 Task: In the Company znu.edu.ua, Log Postal mail with desription: 'Sent a promotional postal mail flyer to a targeted group of prospects.'; Add date: '15 September, 2023' and time 6:00:PM; Add contact from the company's contact and save. Logged in from softage.1@softage.net
Action: Mouse moved to (95, 65)
Screenshot: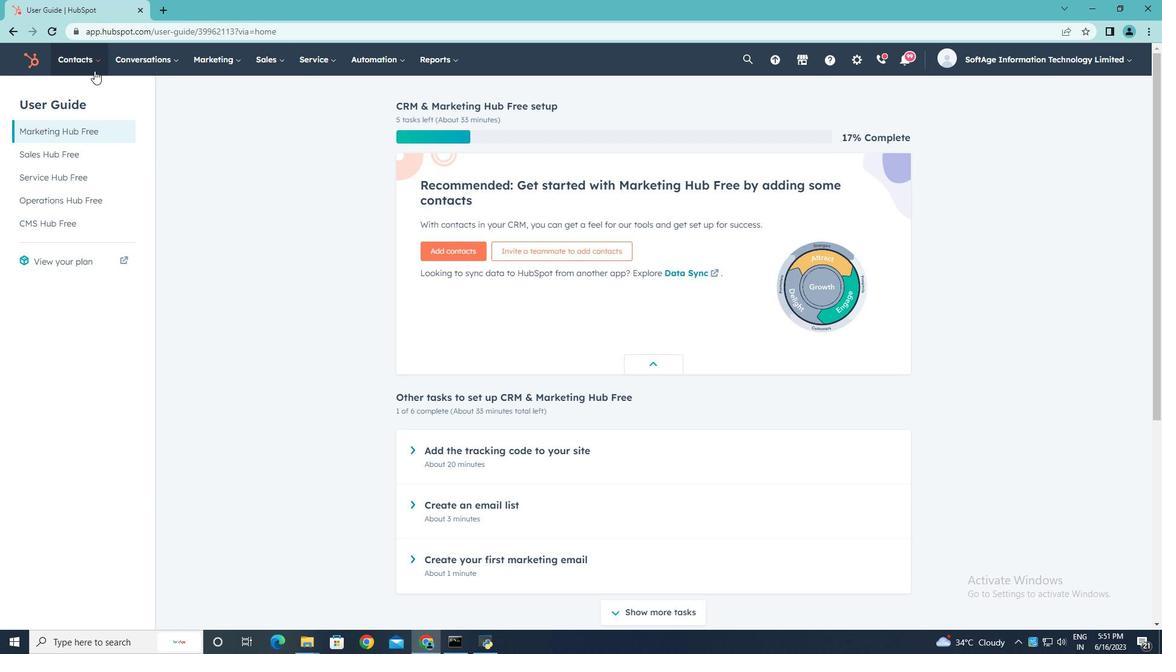 
Action: Mouse pressed left at (95, 65)
Screenshot: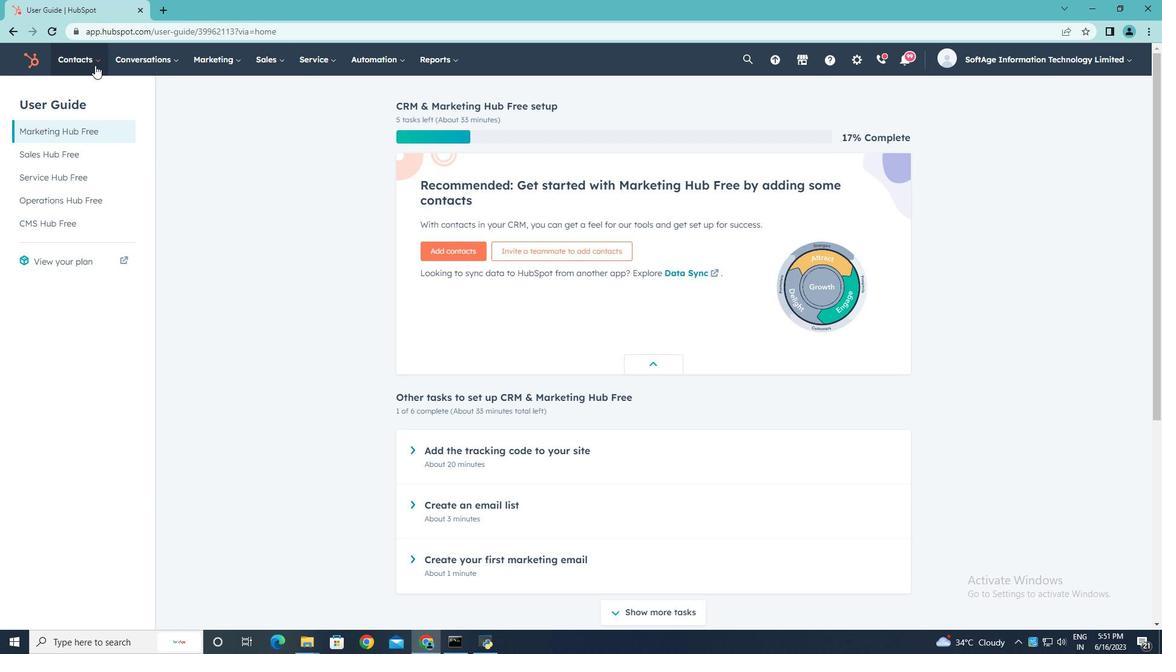 
Action: Mouse moved to (97, 116)
Screenshot: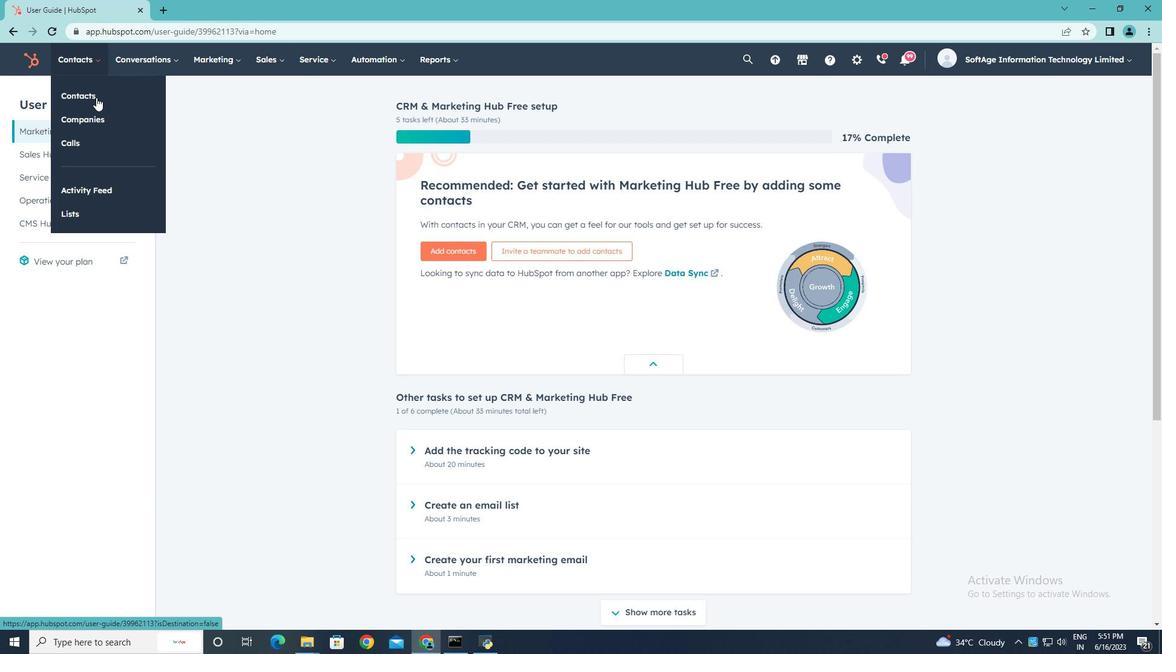
Action: Mouse pressed left at (97, 116)
Screenshot: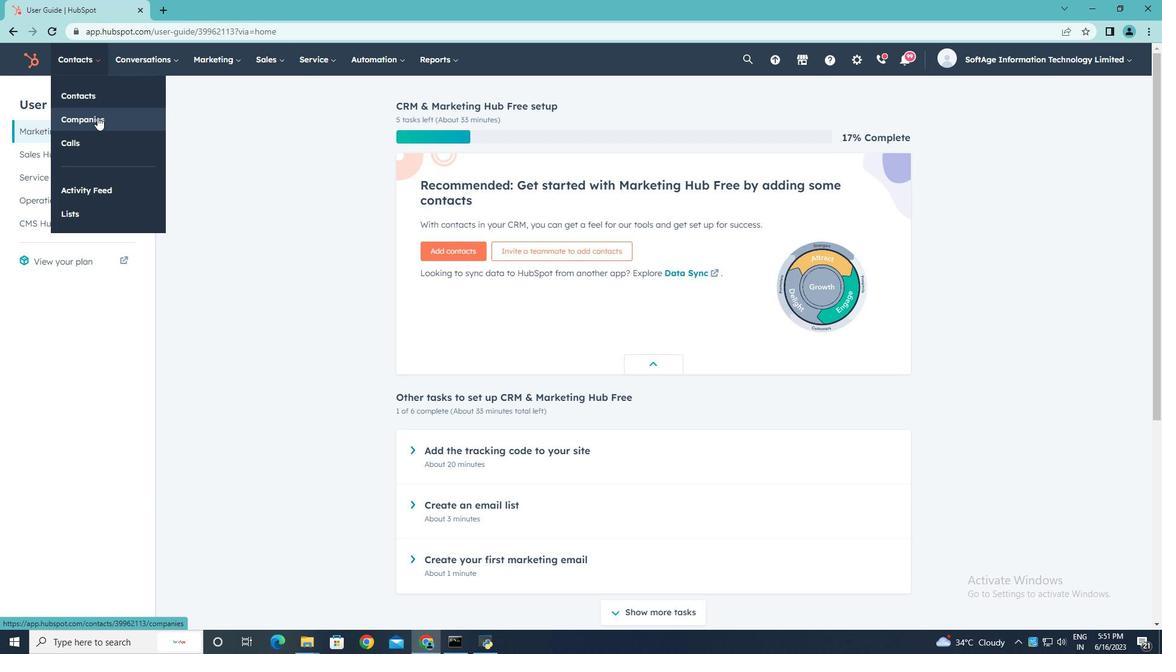 
Action: Mouse moved to (105, 199)
Screenshot: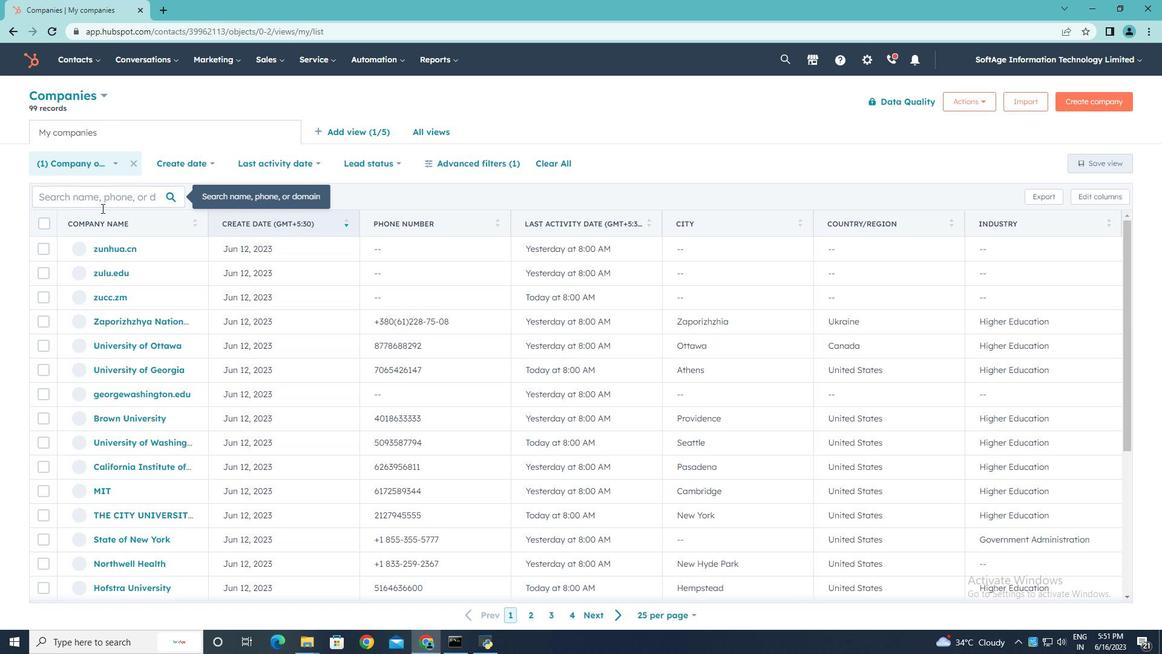 
Action: Mouse pressed left at (105, 199)
Screenshot: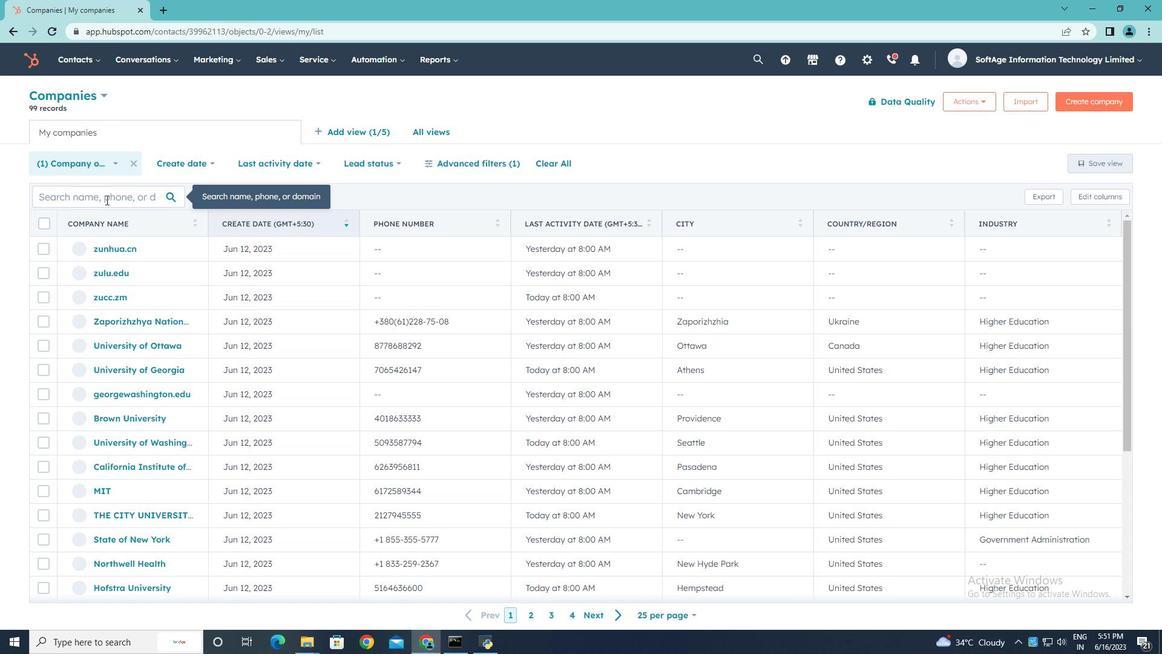 
Action: Key pressed znu.edu.ua
Screenshot: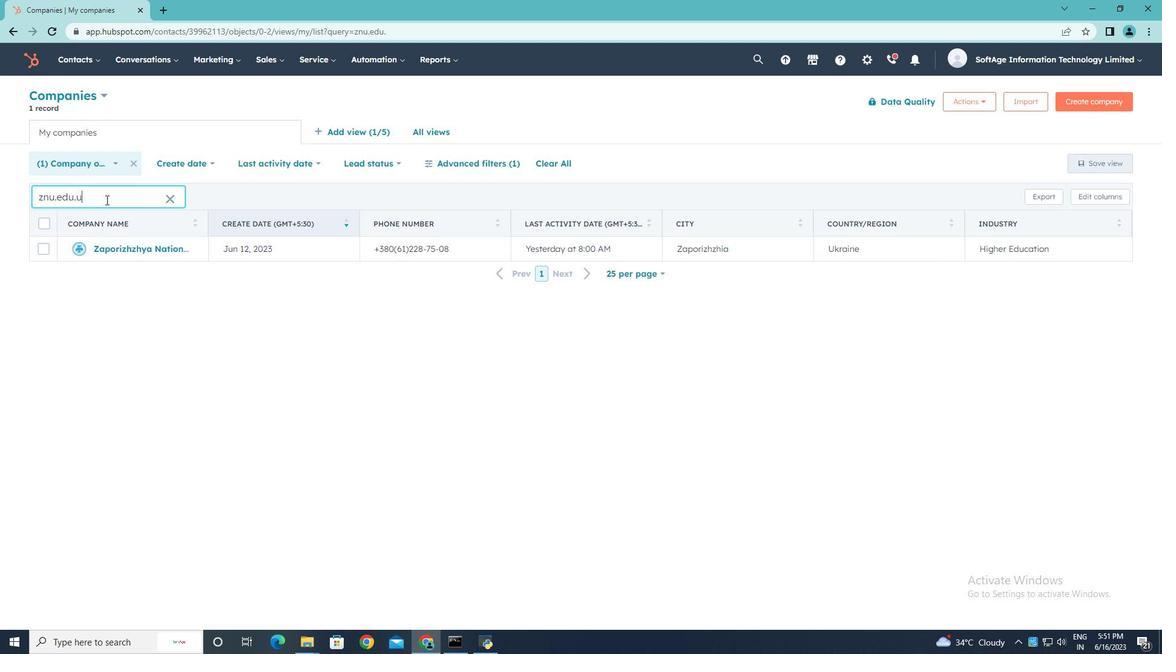 
Action: Mouse moved to (130, 250)
Screenshot: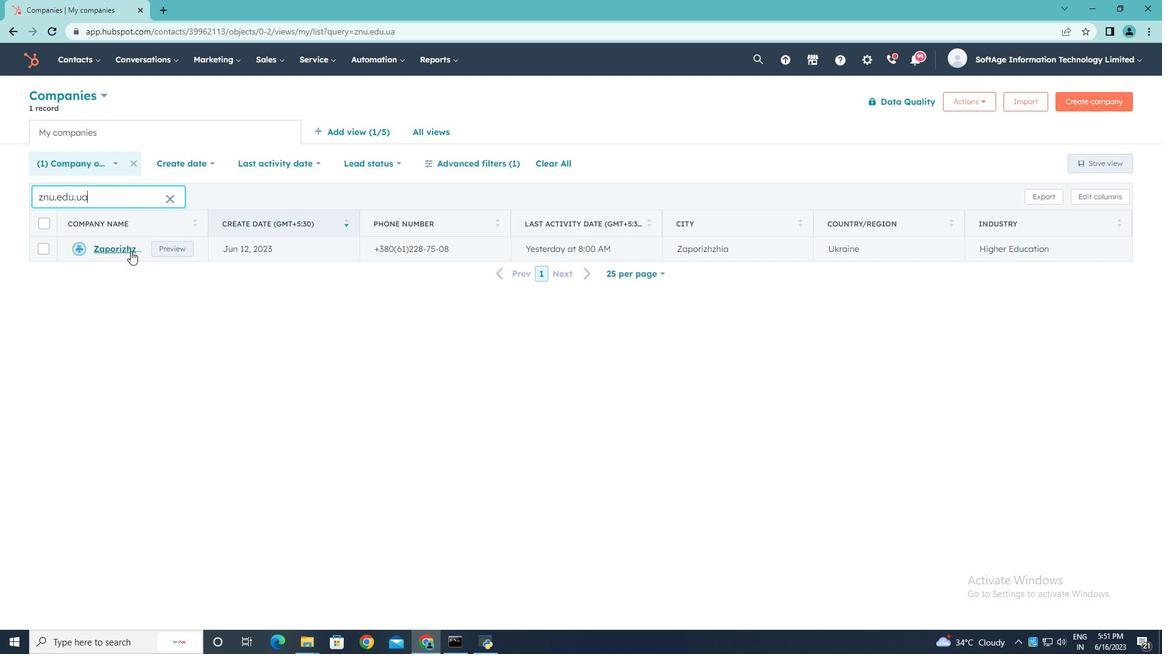 
Action: Mouse pressed left at (130, 250)
Screenshot: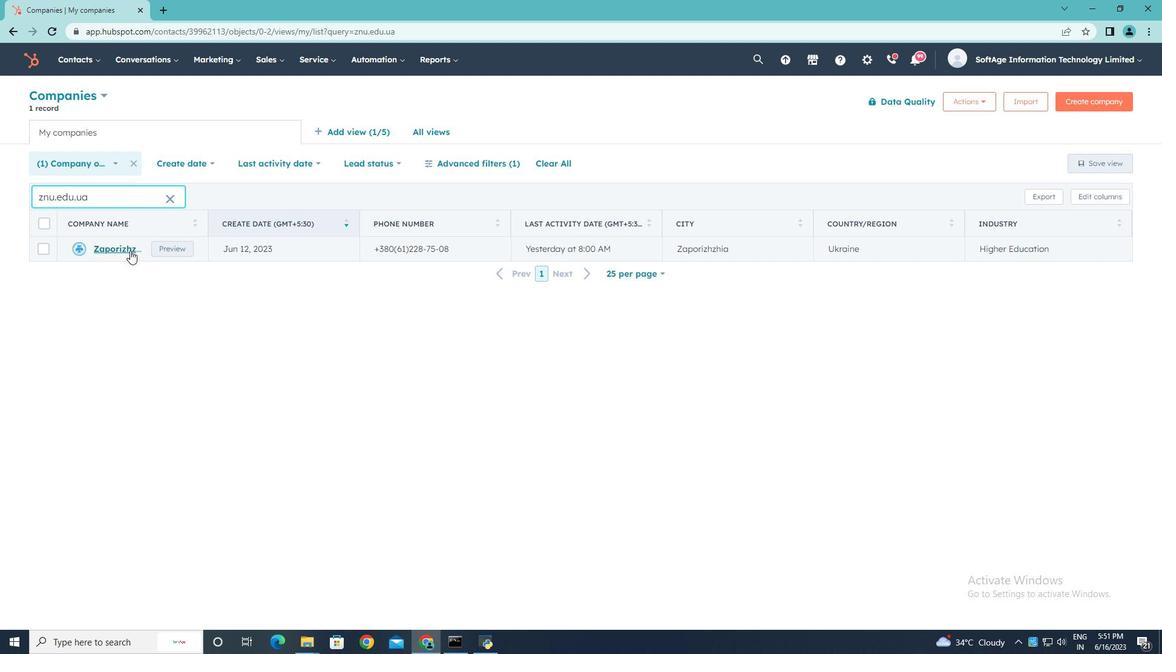 
Action: Mouse moved to (236, 197)
Screenshot: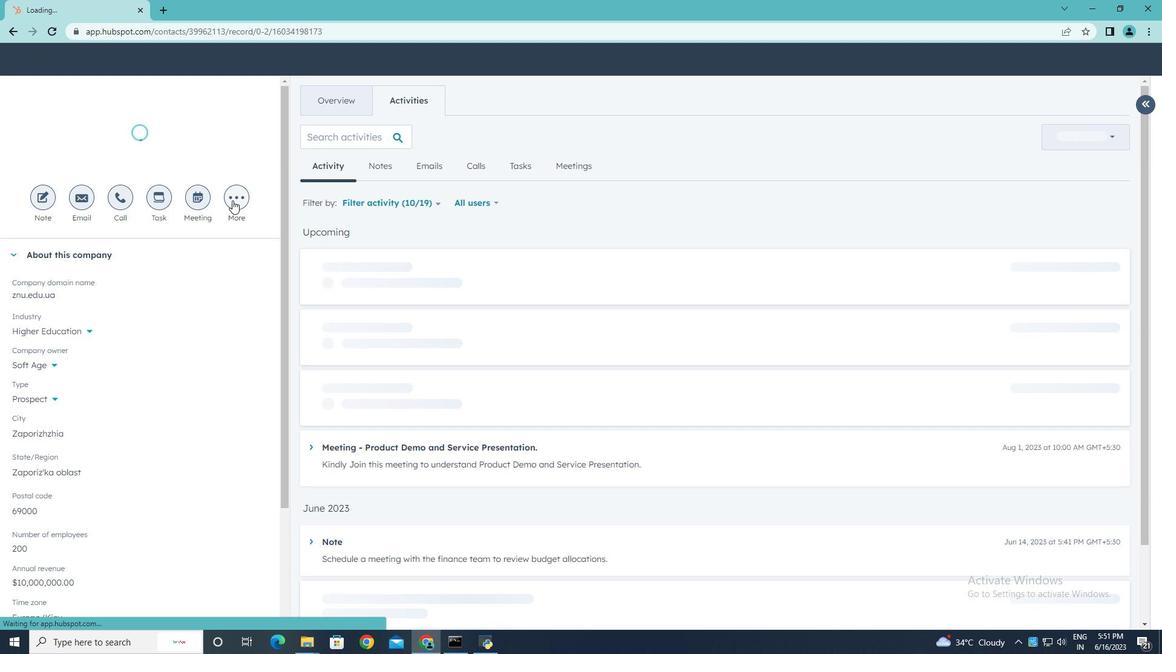 
Action: Mouse pressed left at (236, 197)
Screenshot: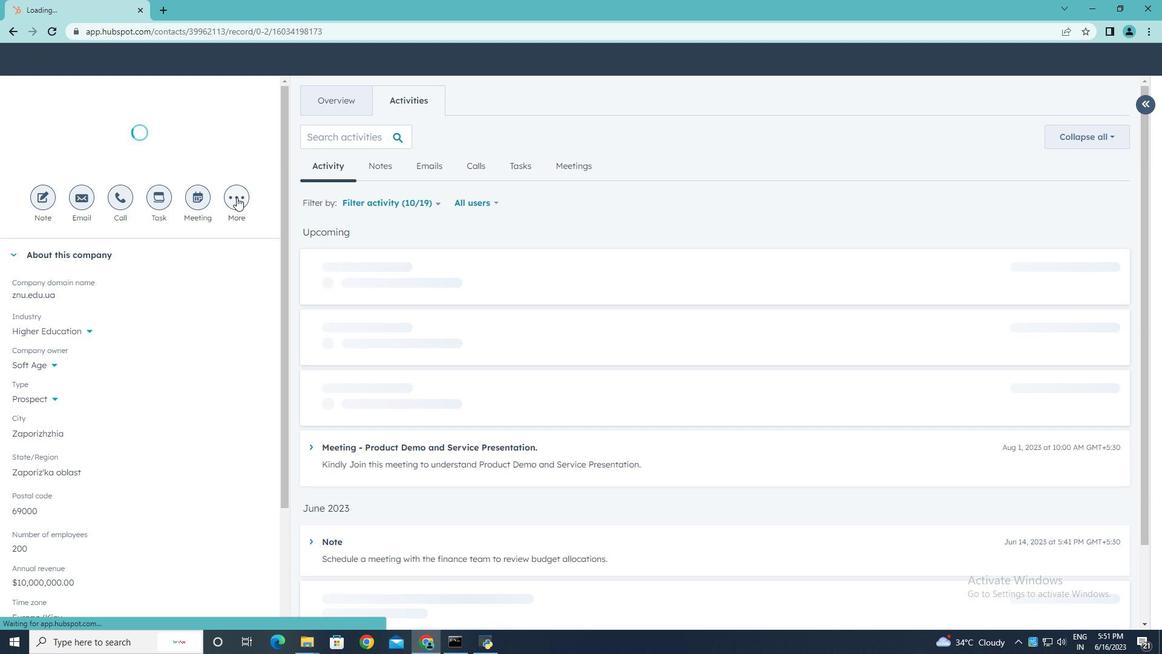 
Action: Mouse moved to (240, 379)
Screenshot: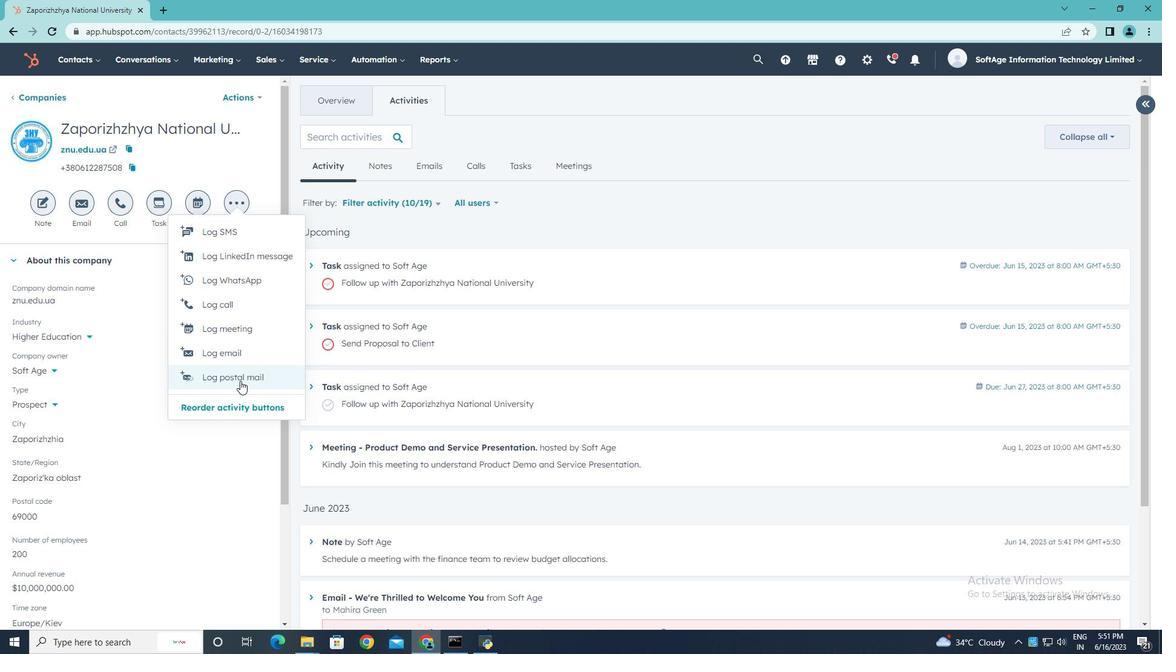
Action: Mouse pressed left at (240, 379)
Screenshot: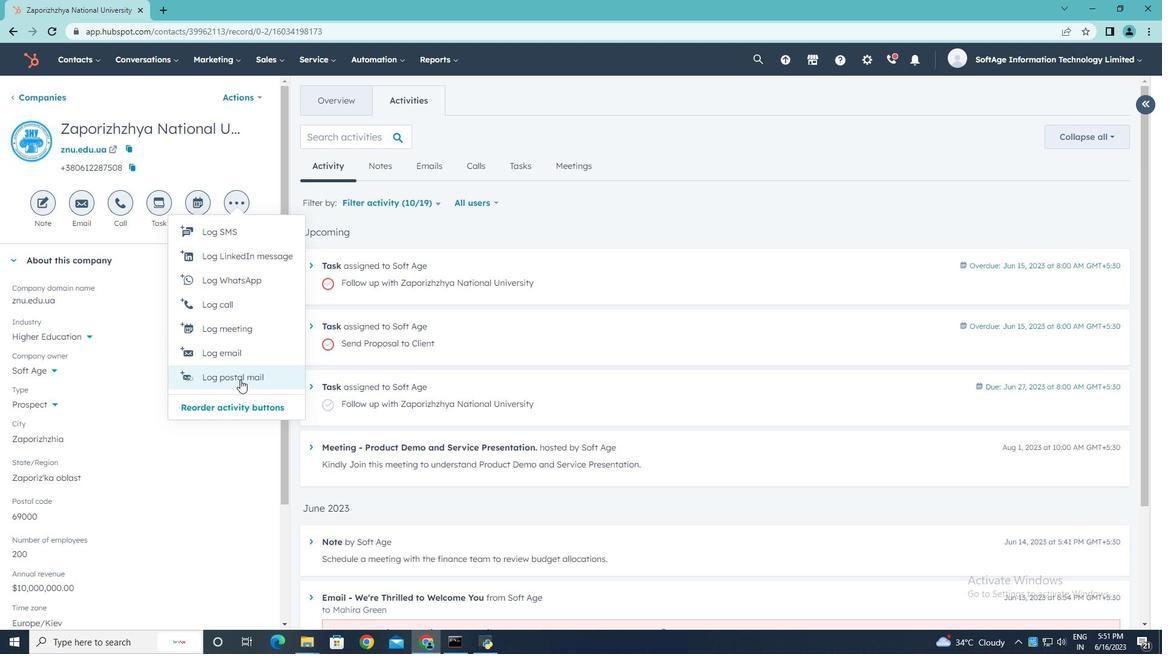 
Action: Key pressed <Key.shift>Sent<Key.space>a<Key.space>promotional<Key.space>psotal<Key.space><Key.backspace><Key.backspace><Key.backspace><Key.backspace><Key.backspace><Key.backspace>ostal<Key.space>mail<Key.space>flyer<Key.space>to<Key.space>a<Key.space>targeted<Key.space>f<Key.backspace>group<Key.space>of<Key.space>prospects.
Screenshot: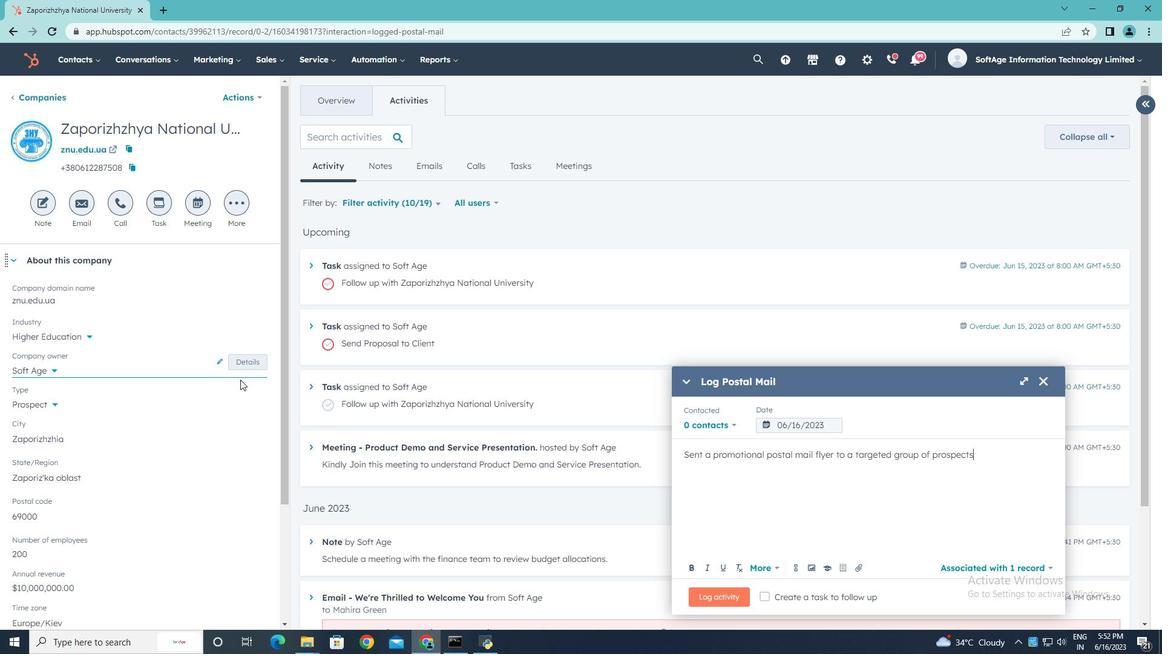 
Action: Mouse moved to (835, 426)
Screenshot: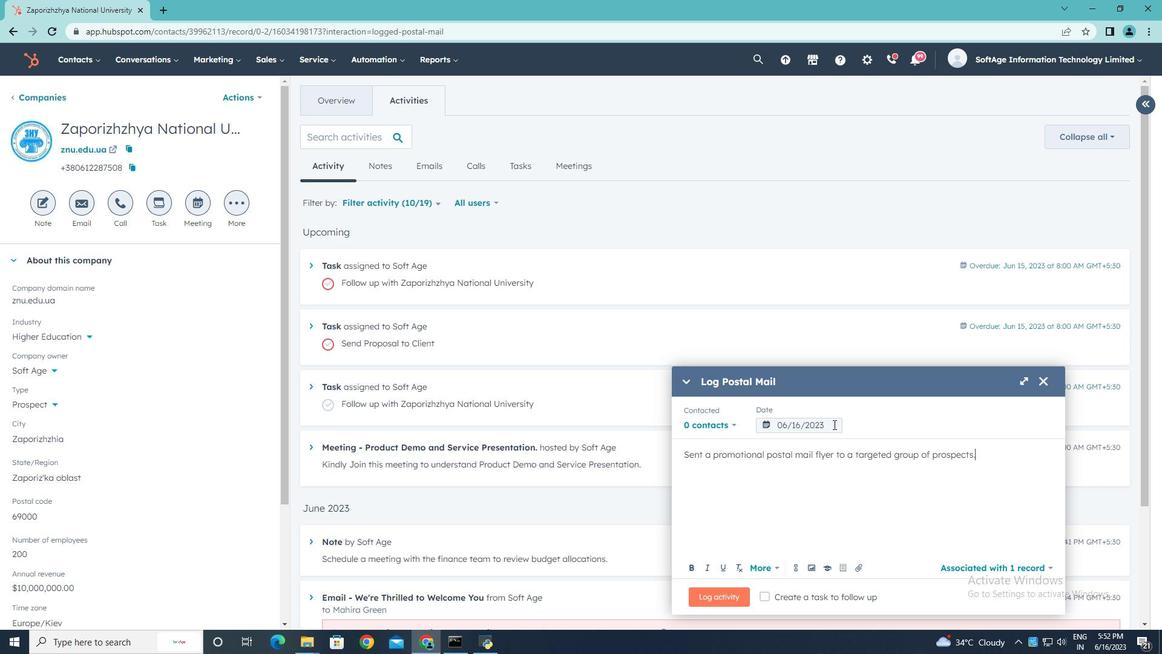 
Action: Mouse pressed left at (835, 426)
Screenshot: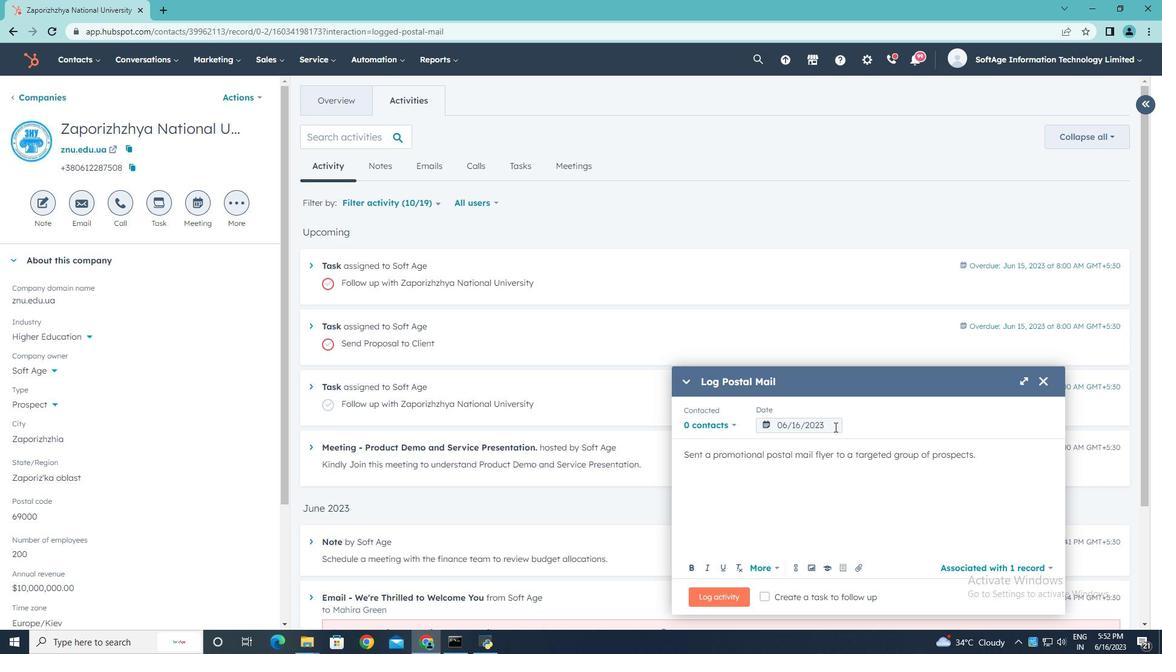 
Action: Mouse moved to (918, 229)
Screenshot: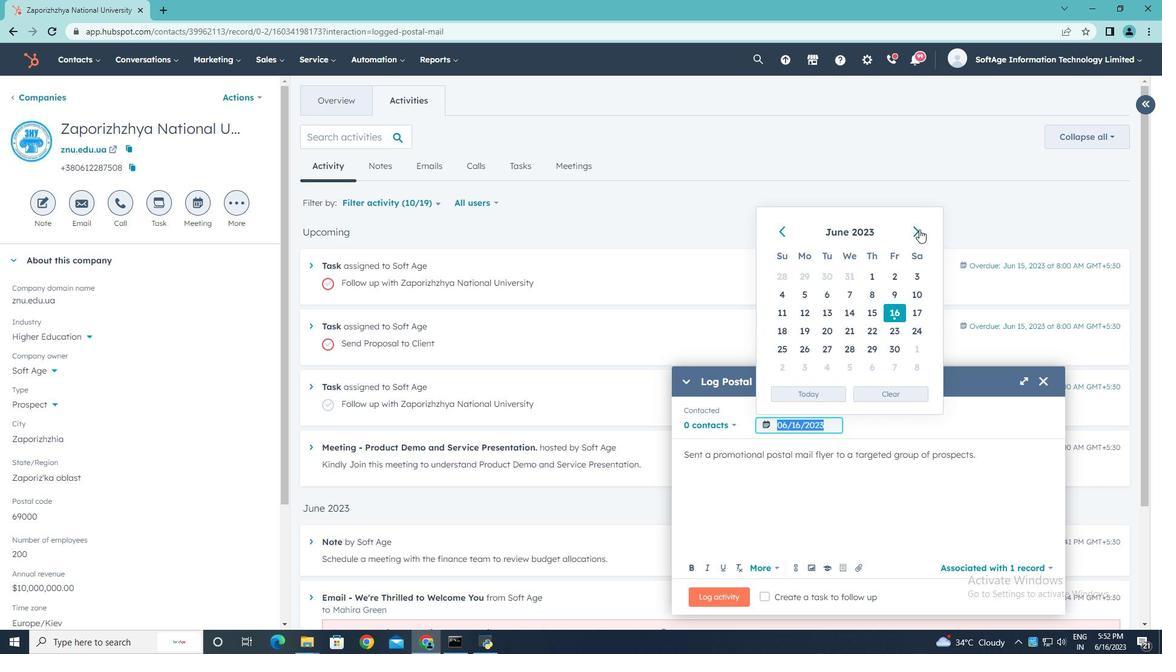 
Action: Mouse pressed left at (918, 229)
Screenshot: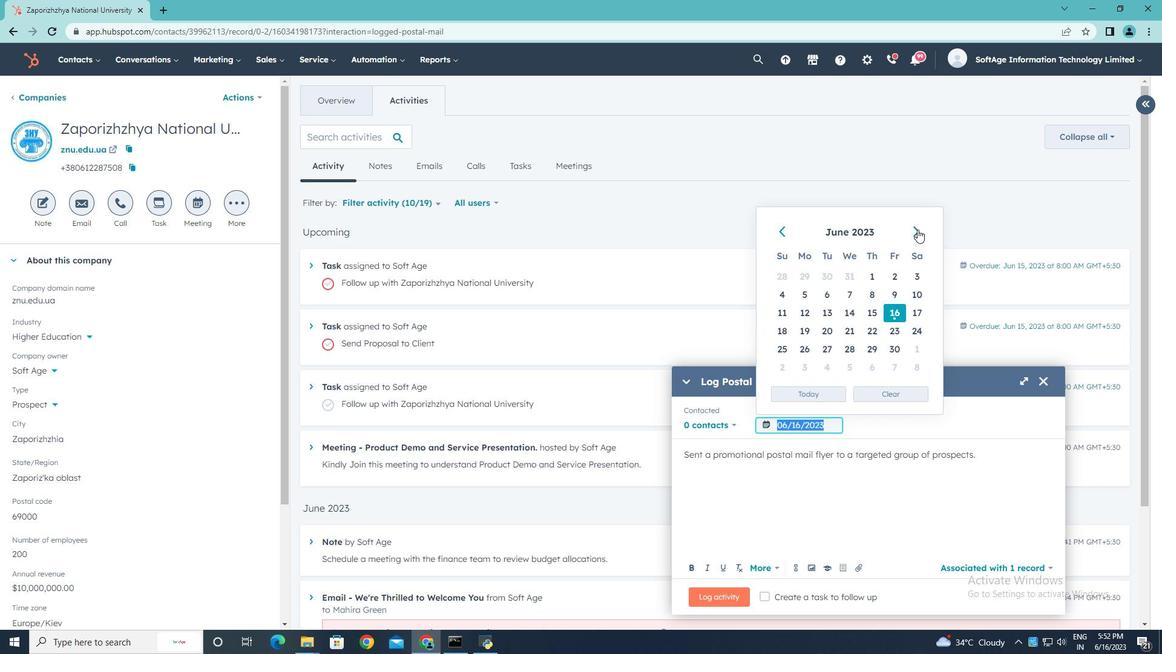 
Action: Mouse pressed left at (918, 229)
Screenshot: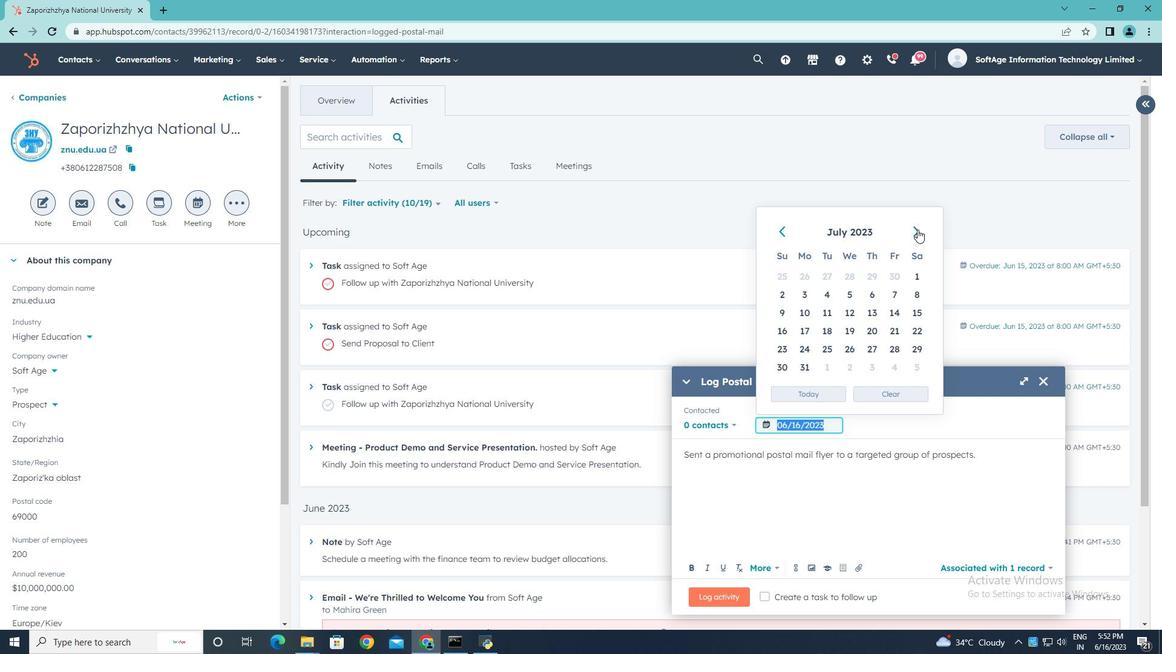 
Action: Mouse pressed left at (918, 229)
Screenshot: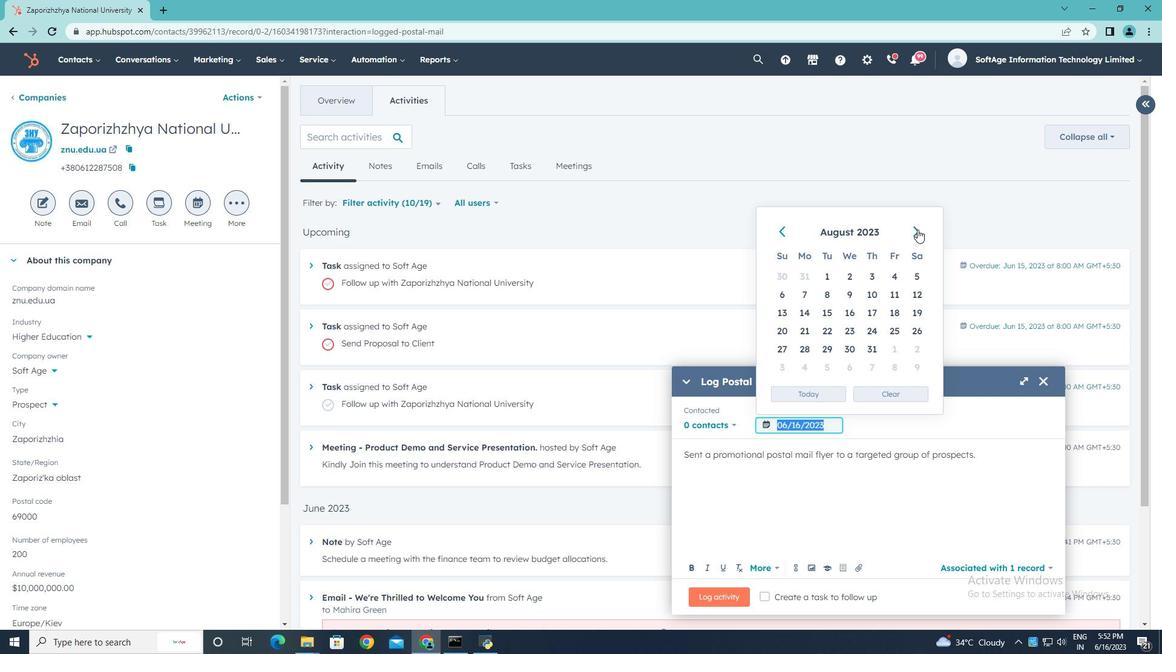 
Action: Mouse moved to (897, 314)
Screenshot: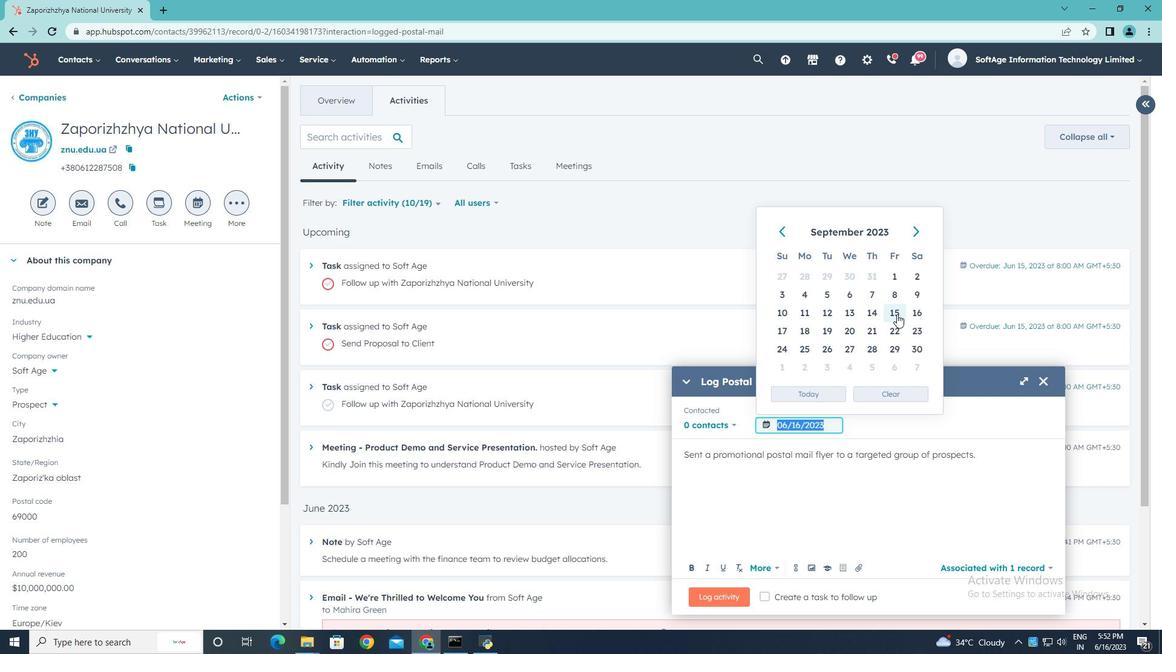 
Action: Mouse pressed left at (897, 314)
Screenshot: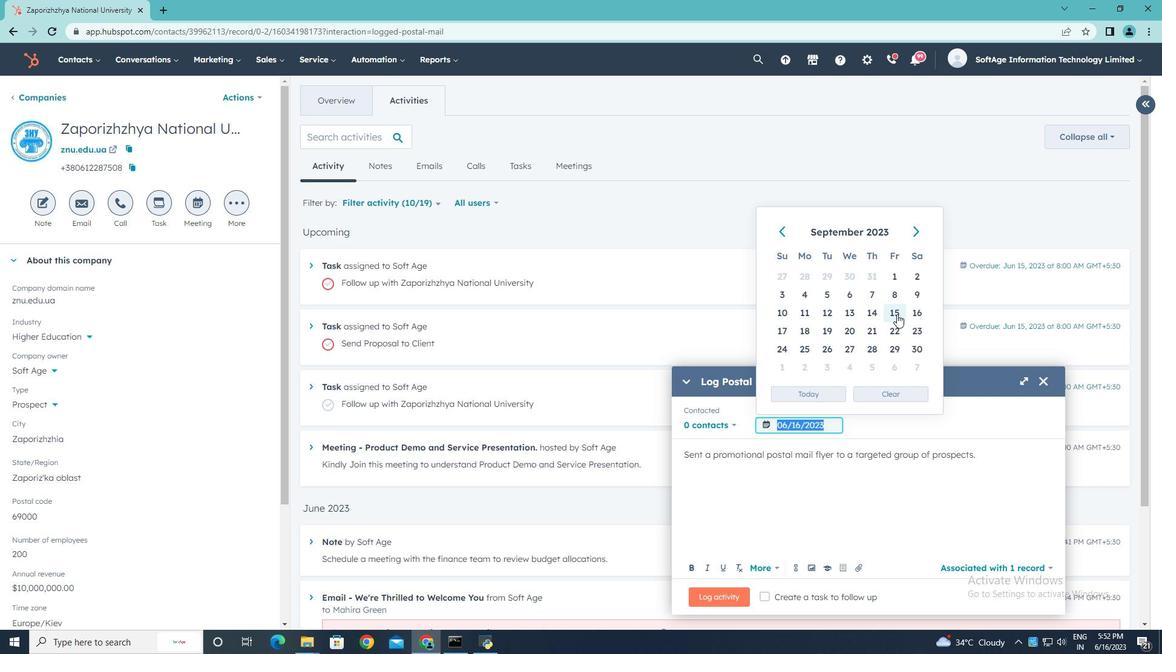 
Action: Mouse moved to (1047, 566)
Screenshot: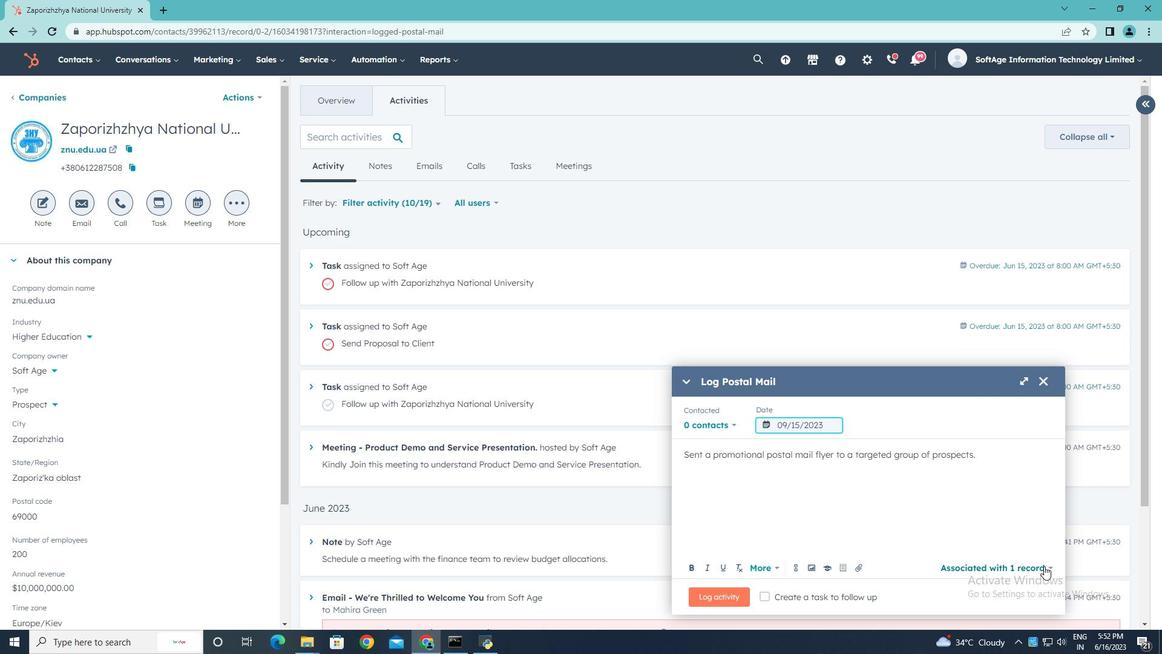 
Action: Mouse pressed left at (1047, 566)
Screenshot: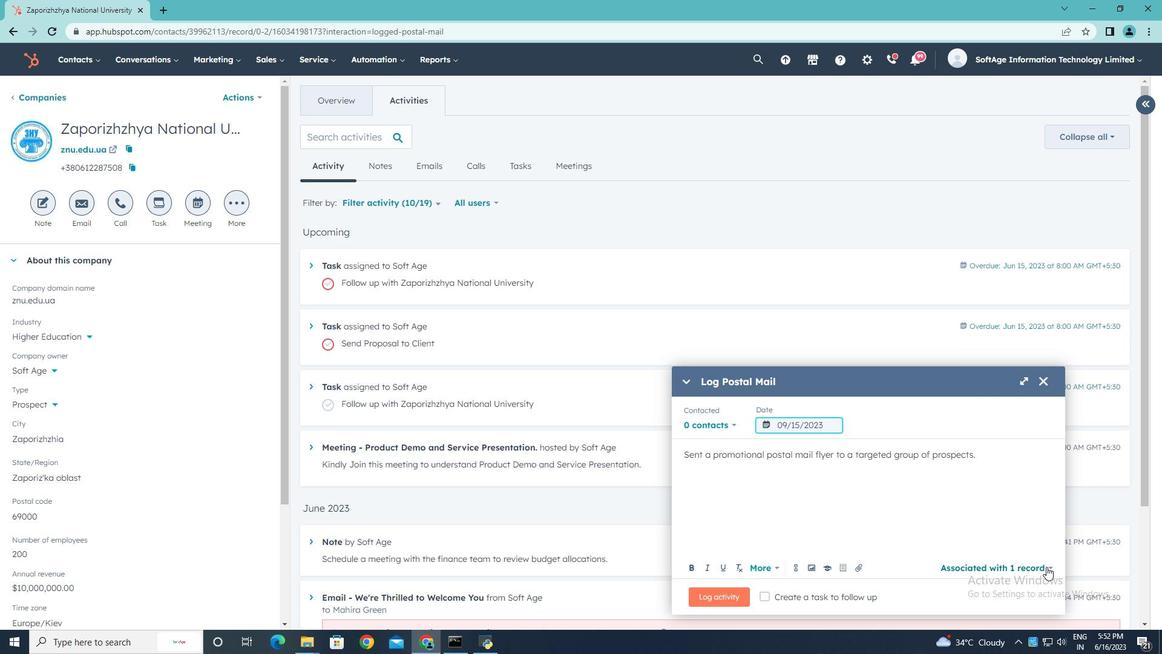 
Action: Mouse moved to (819, 465)
Screenshot: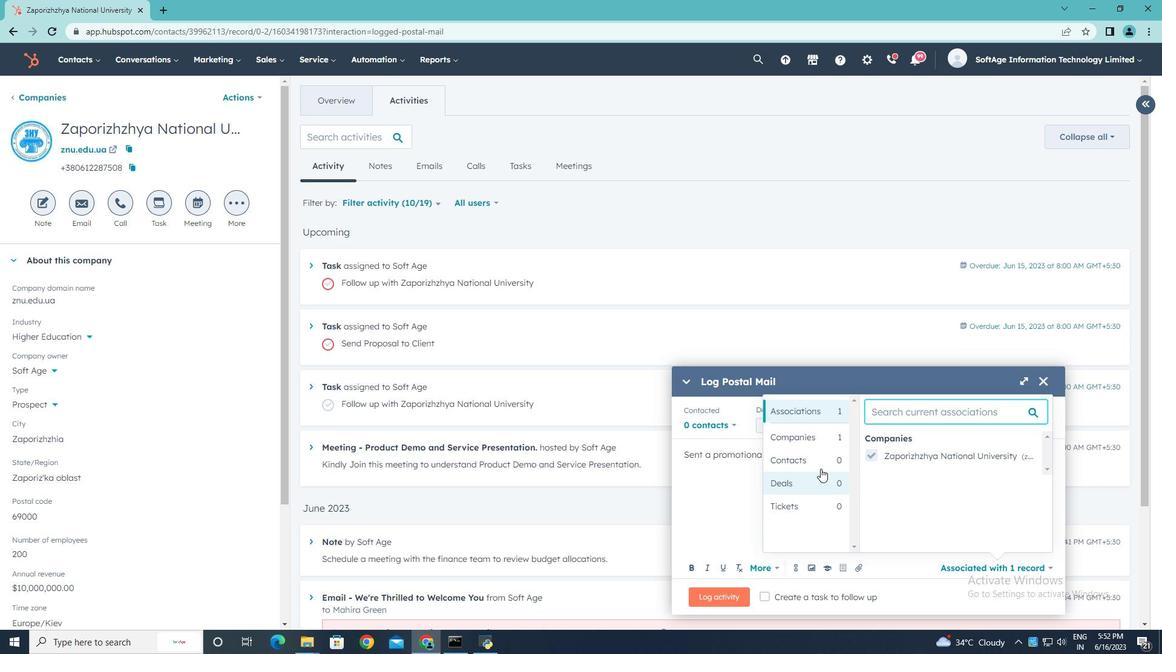 
Action: Mouse pressed left at (819, 465)
Screenshot: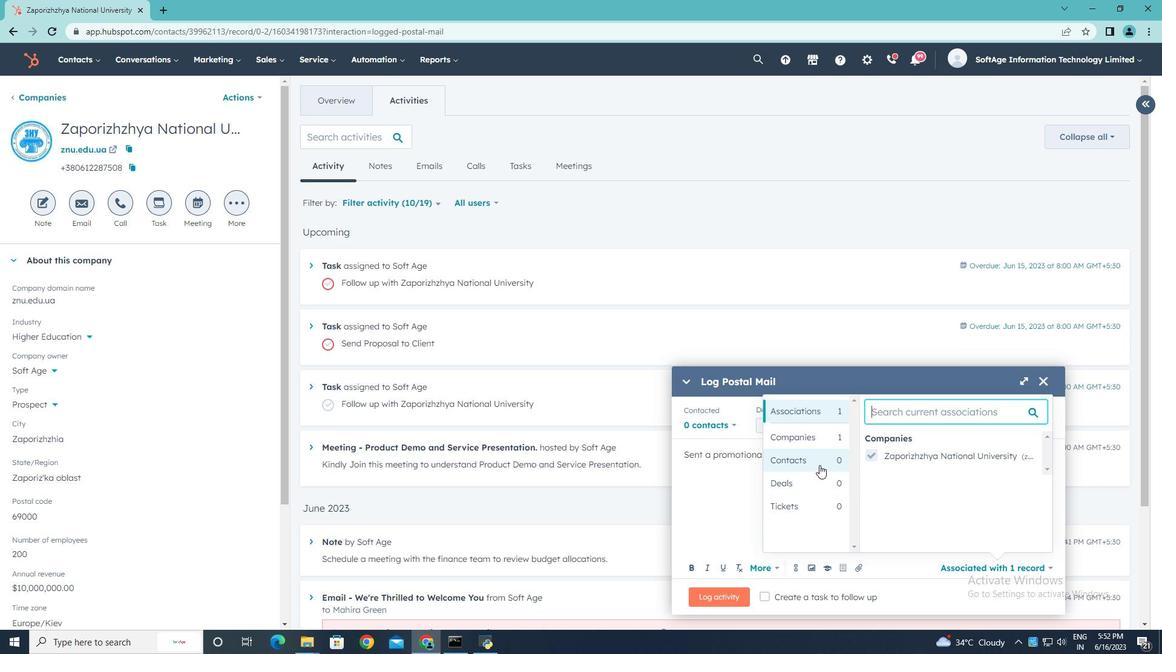
Action: Mouse moved to (870, 442)
Screenshot: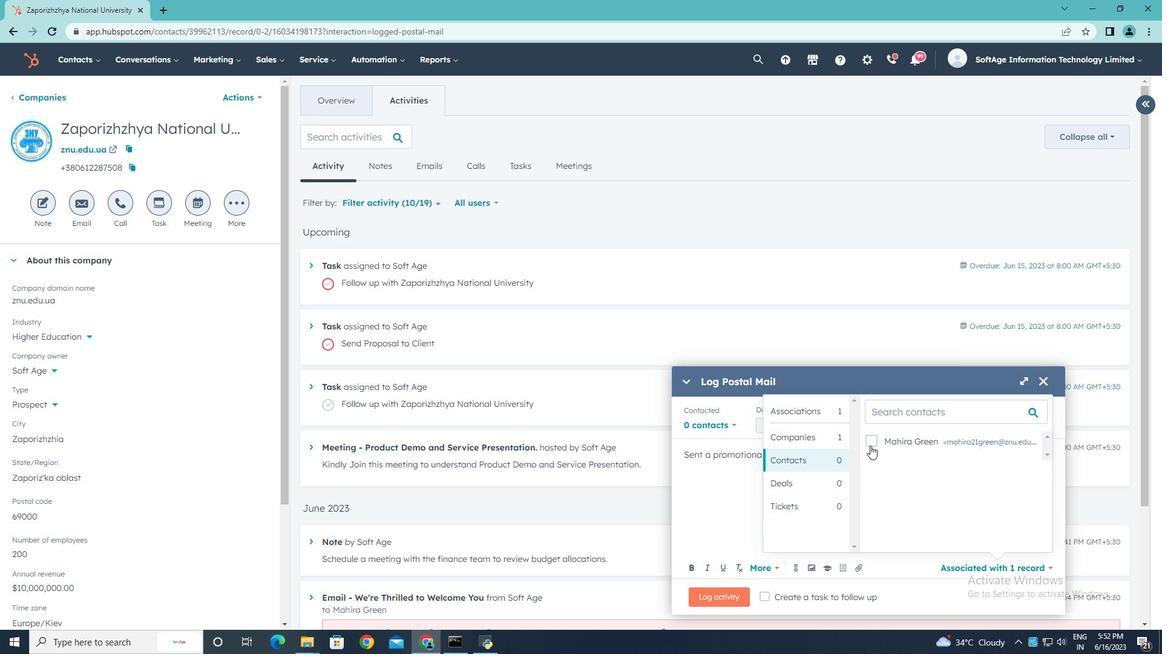 
Action: Mouse pressed left at (870, 442)
Screenshot: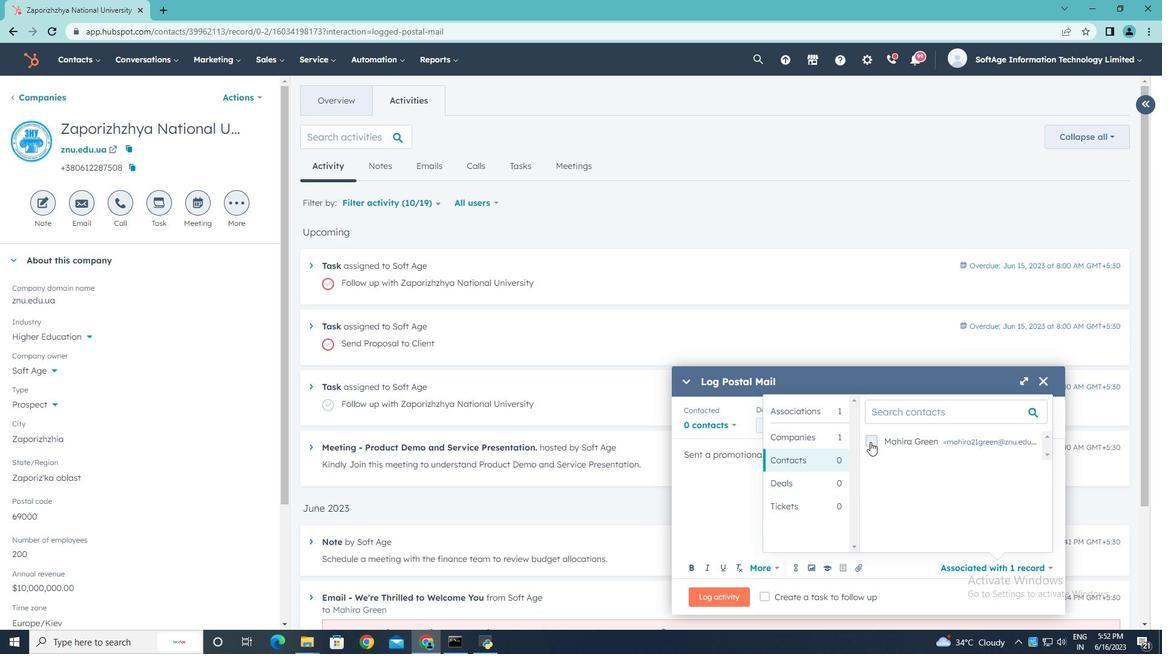 
Action: Mouse moved to (1051, 566)
Screenshot: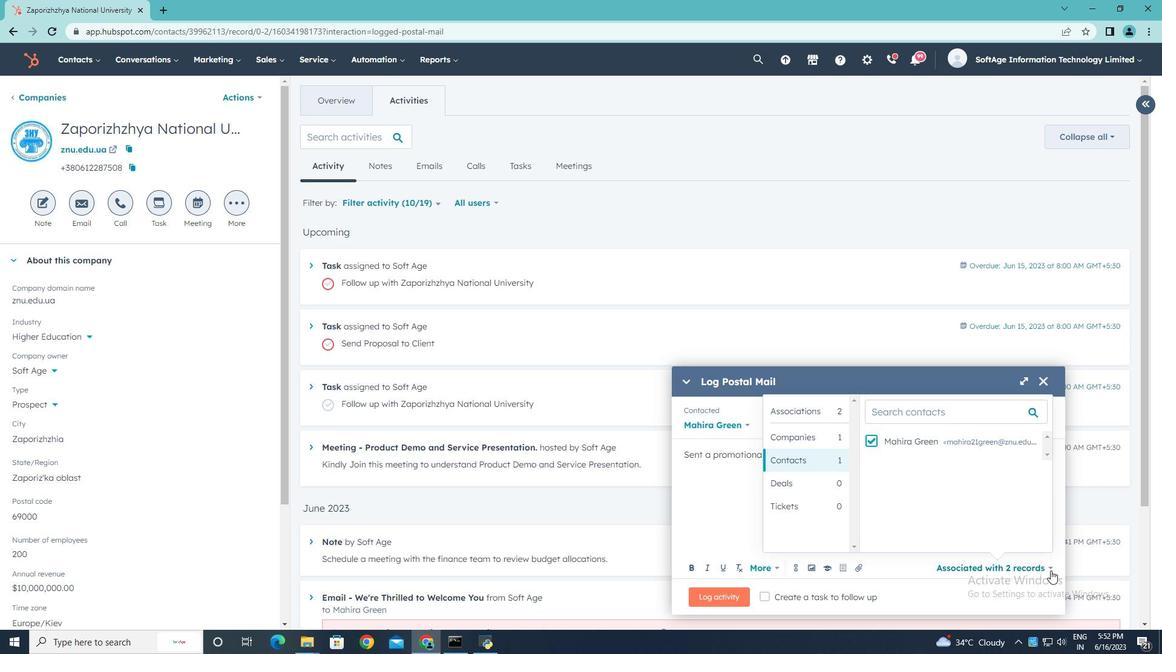 
Action: Mouse pressed left at (1051, 566)
Screenshot: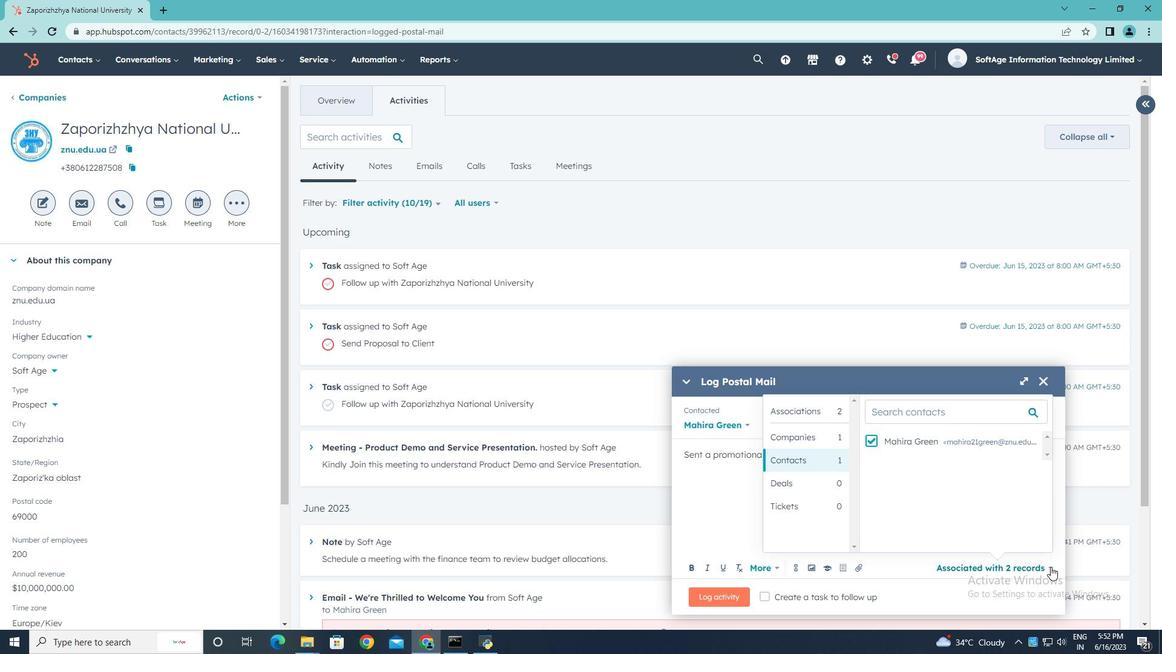 
Action: Mouse moved to (738, 592)
Screenshot: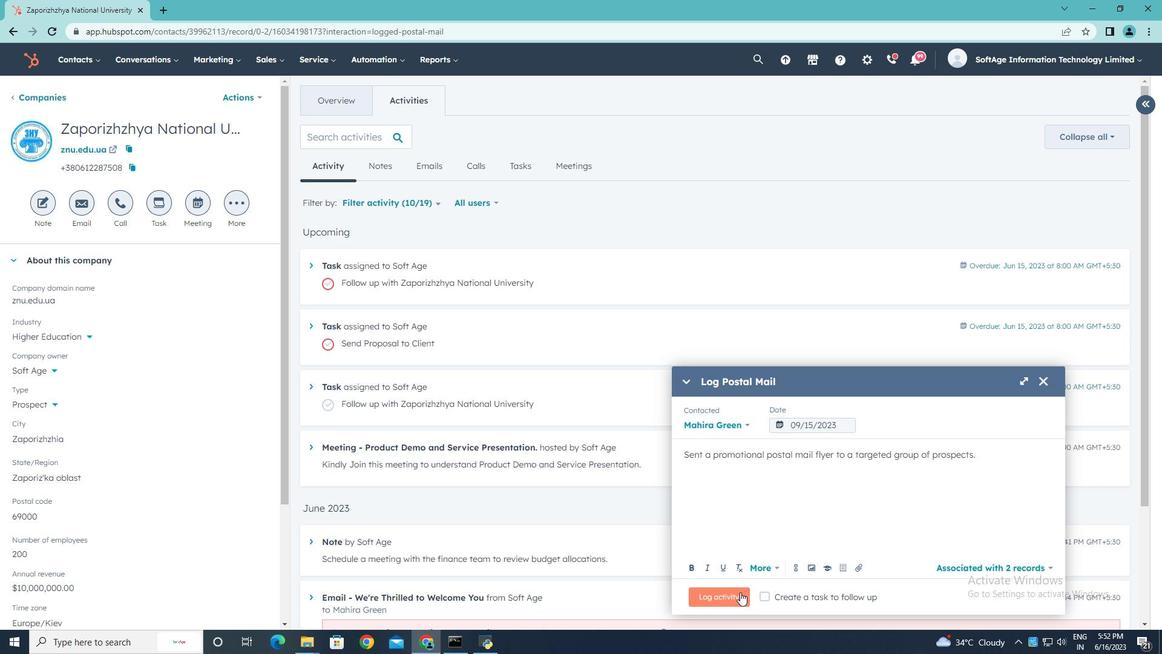 
Action: Mouse pressed left at (738, 592)
Screenshot: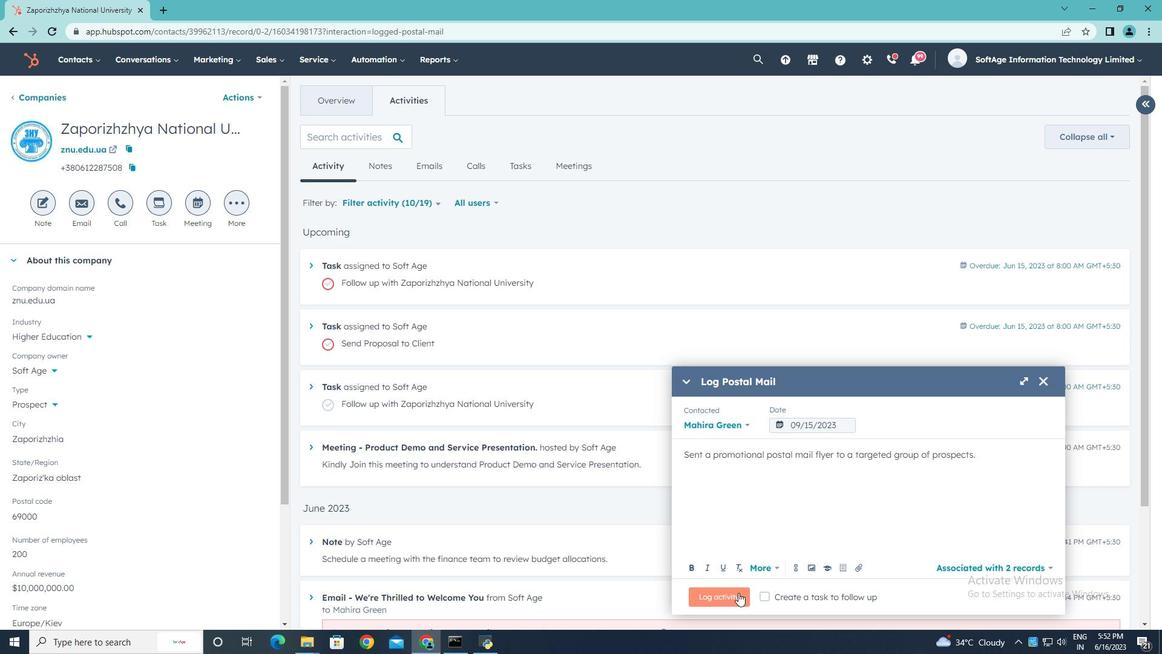 
